 Task: Look for products in the category "Hard Seltzer" with lime flavor.
Action: Mouse moved to (850, 312)
Screenshot: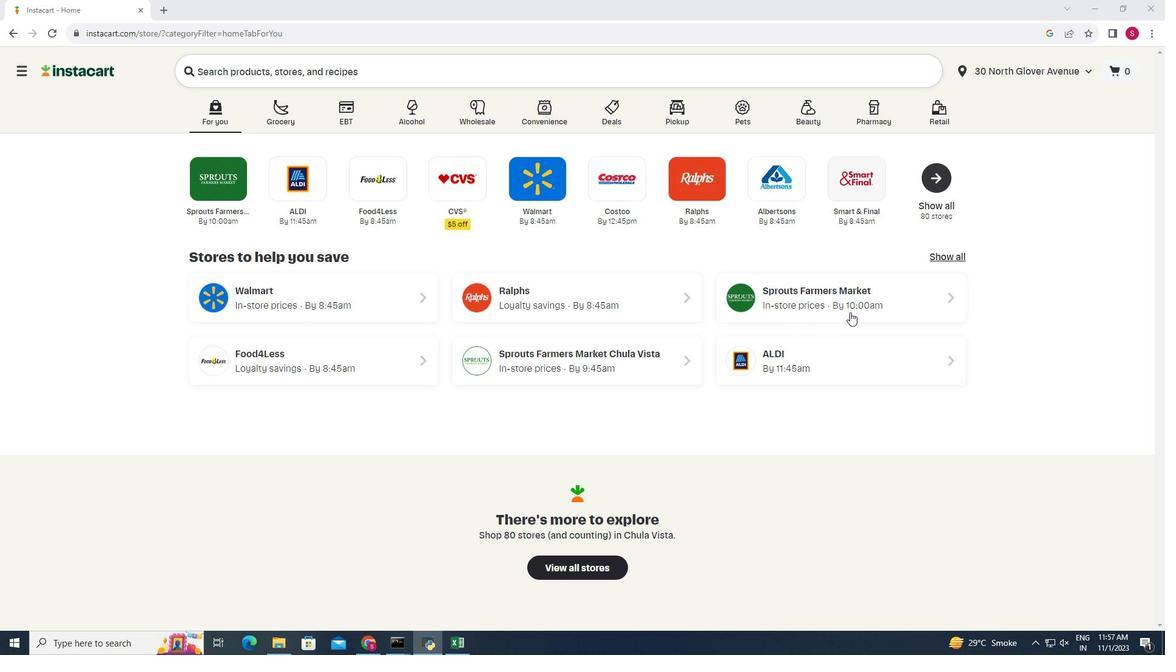 
Action: Mouse pressed left at (850, 312)
Screenshot: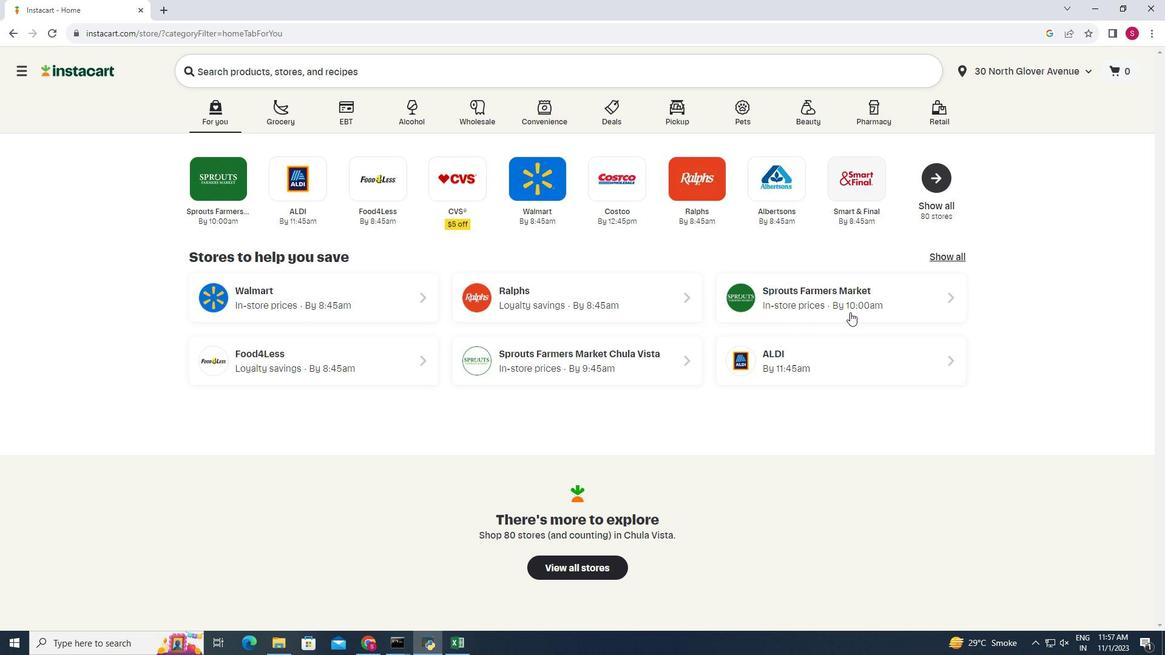
Action: Mouse moved to (72, 599)
Screenshot: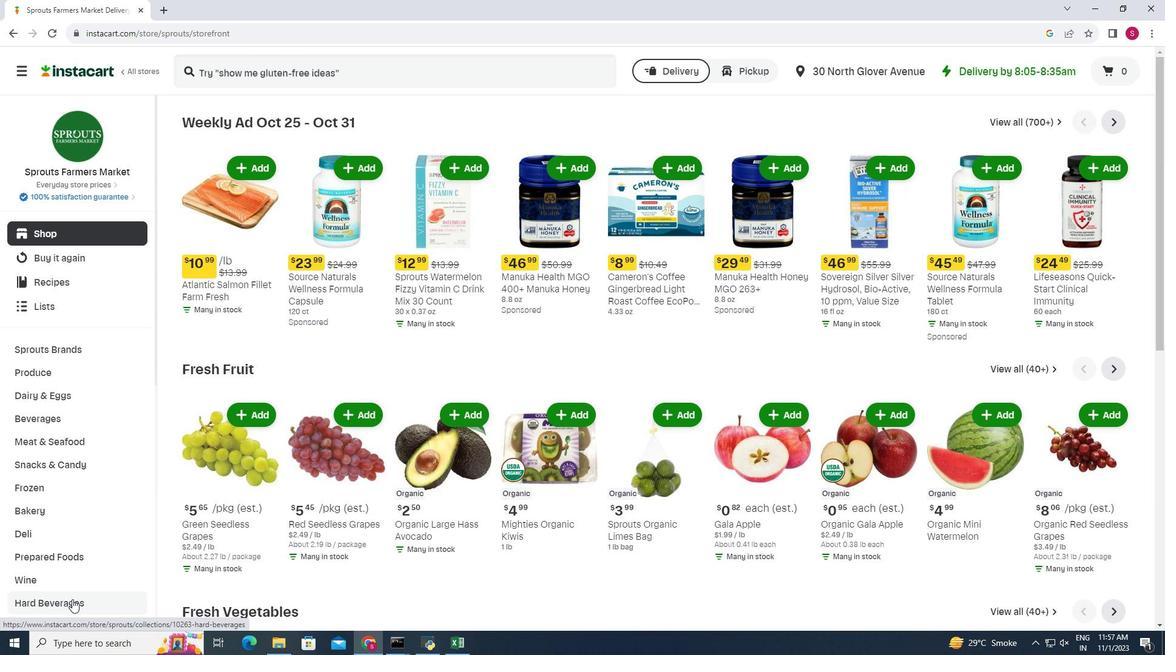 
Action: Mouse pressed left at (72, 599)
Screenshot: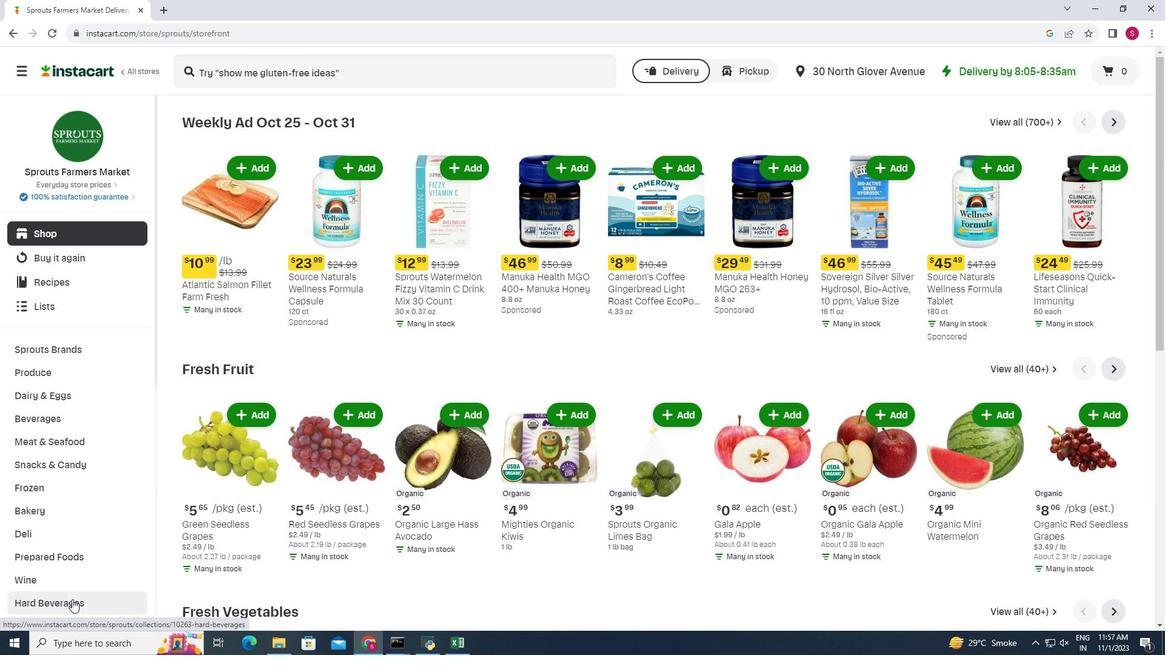 
Action: Mouse moved to (316, 143)
Screenshot: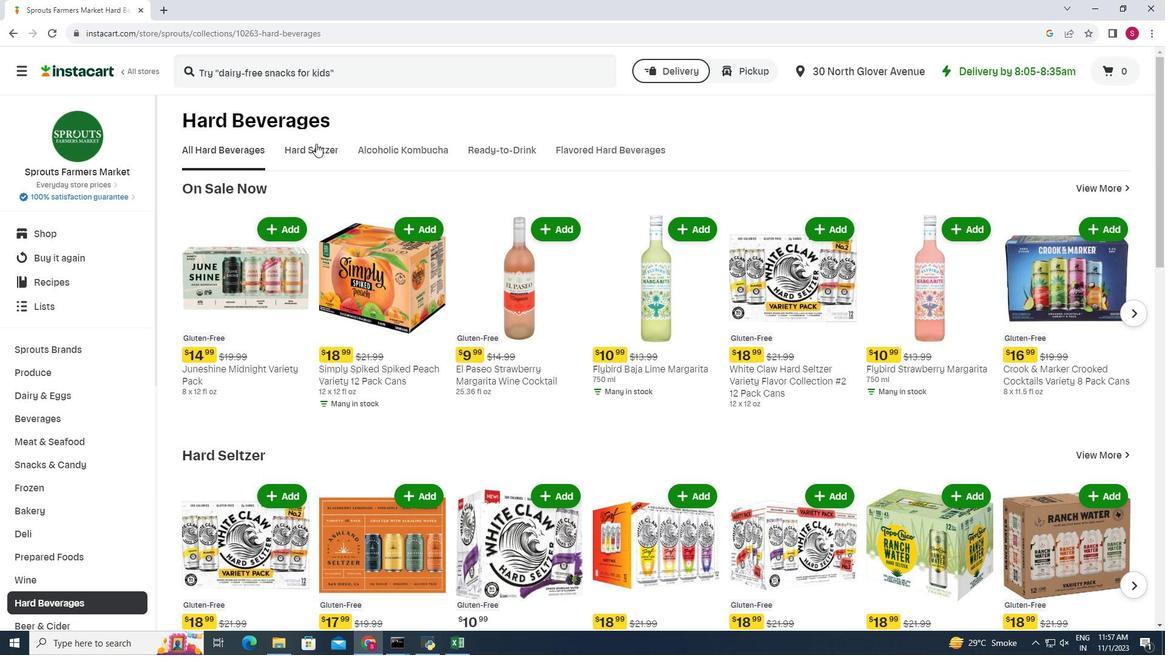 
Action: Mouse pressed left at (316, 143)
Screenshot: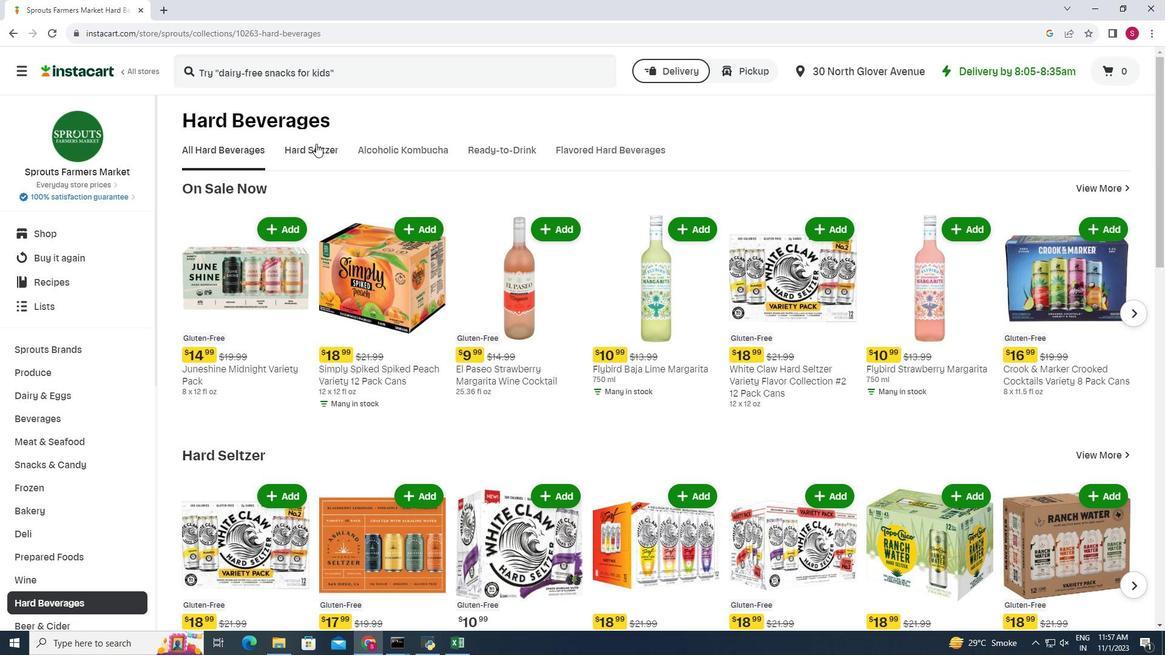
Action: Mouse moved to (1057, 343)
Screenshot: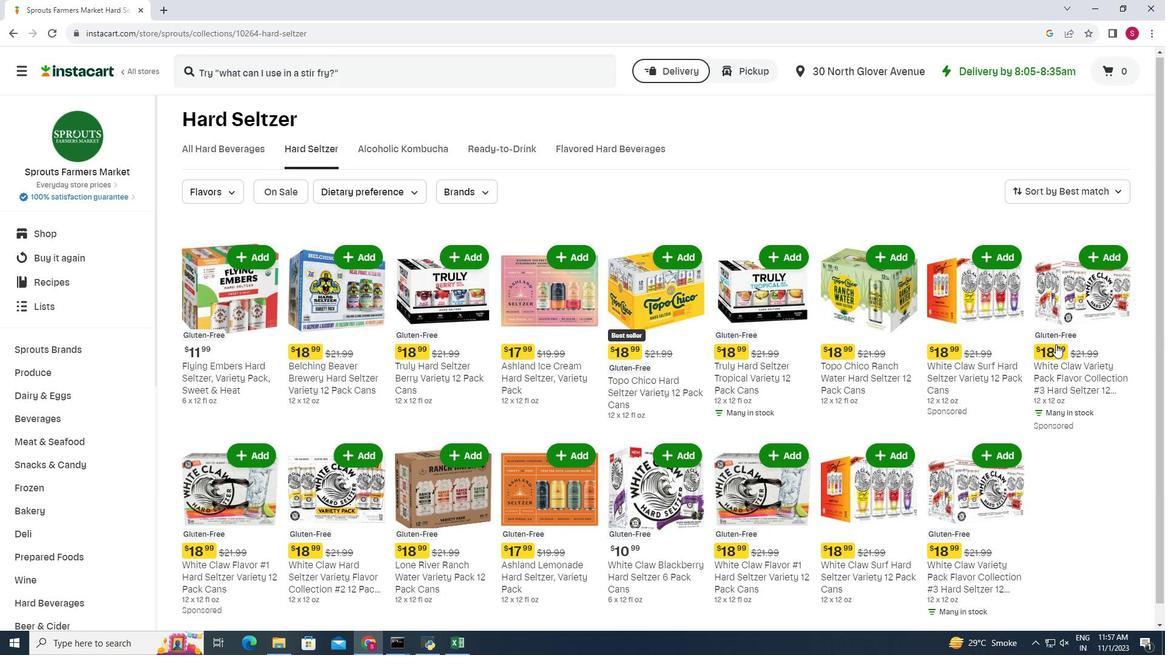 
Action: Mouse scrolled (1057, 343) with delta (0, 0)
Screenshot: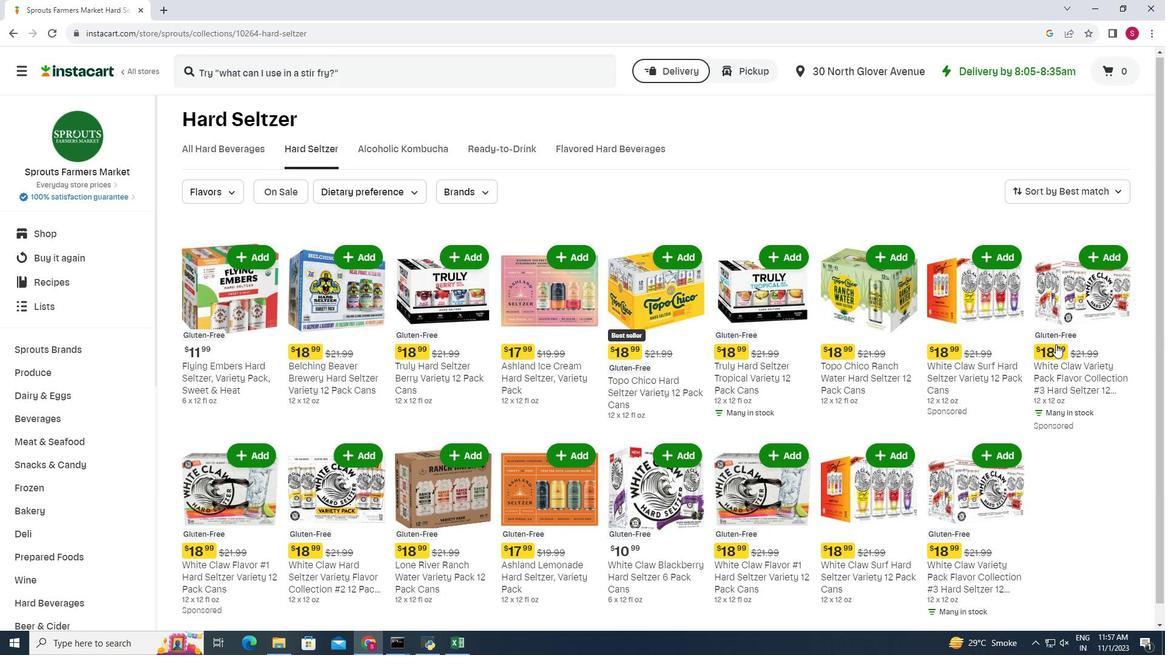 
Action: Mouse moved to (1056, 344)
Screenshot: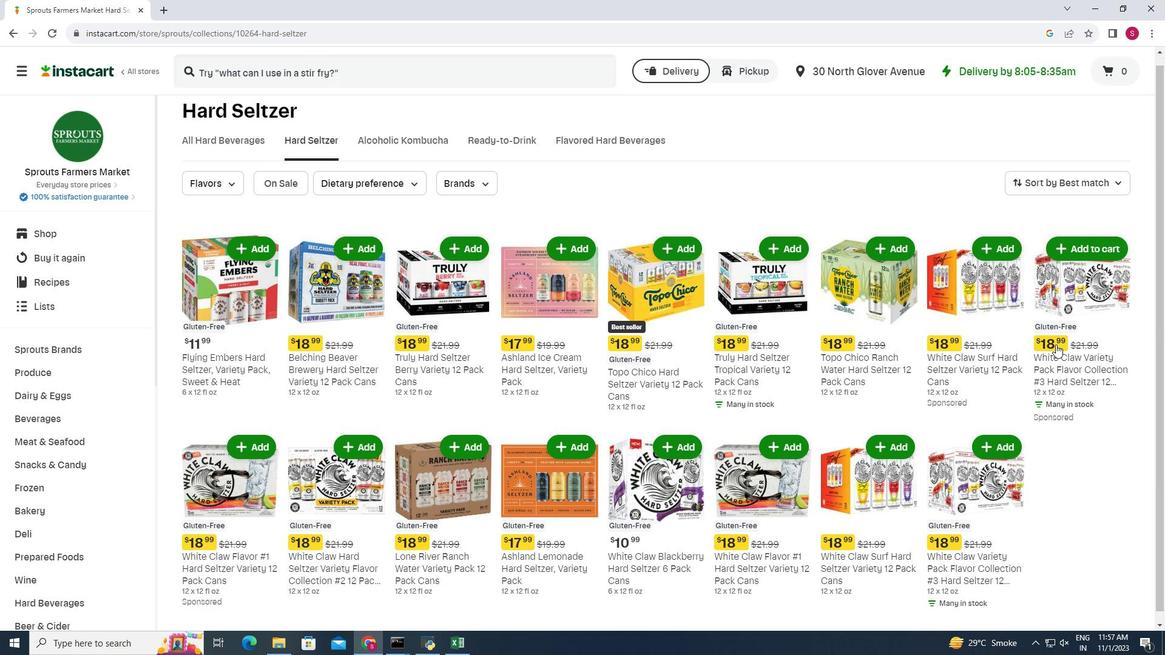 
Action: Mouse scrolled (1056, 344) with delta (0, 0)
Screenshot: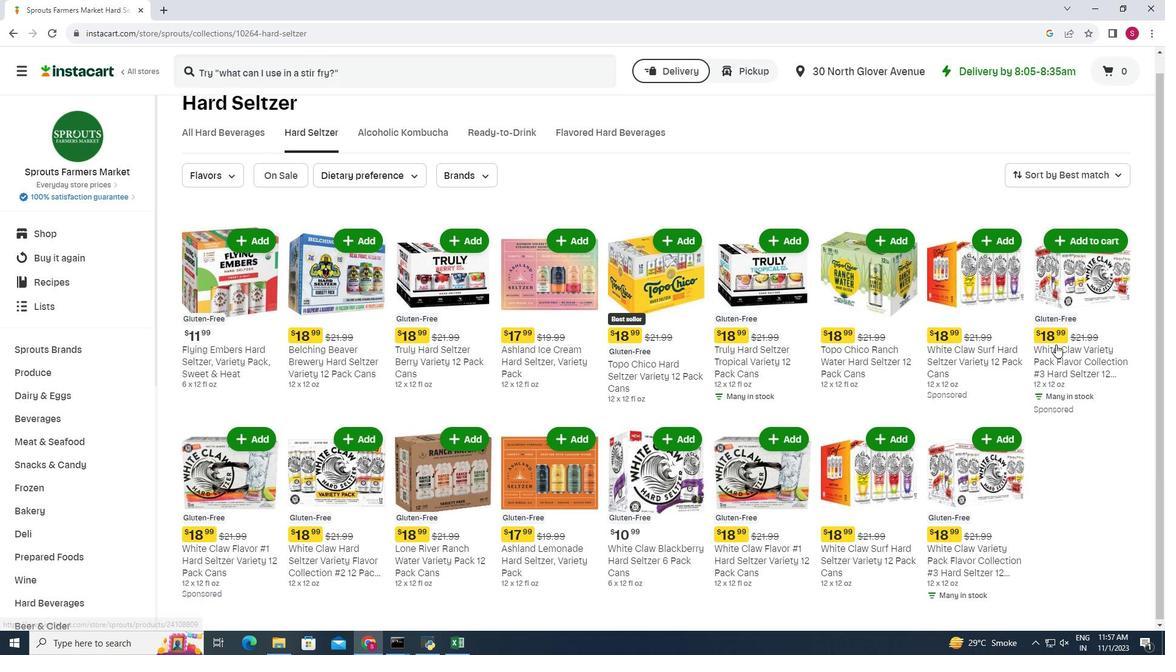 
Action: Mouse scrolled (1056, 344) with delta (0, 0)
Screenshot: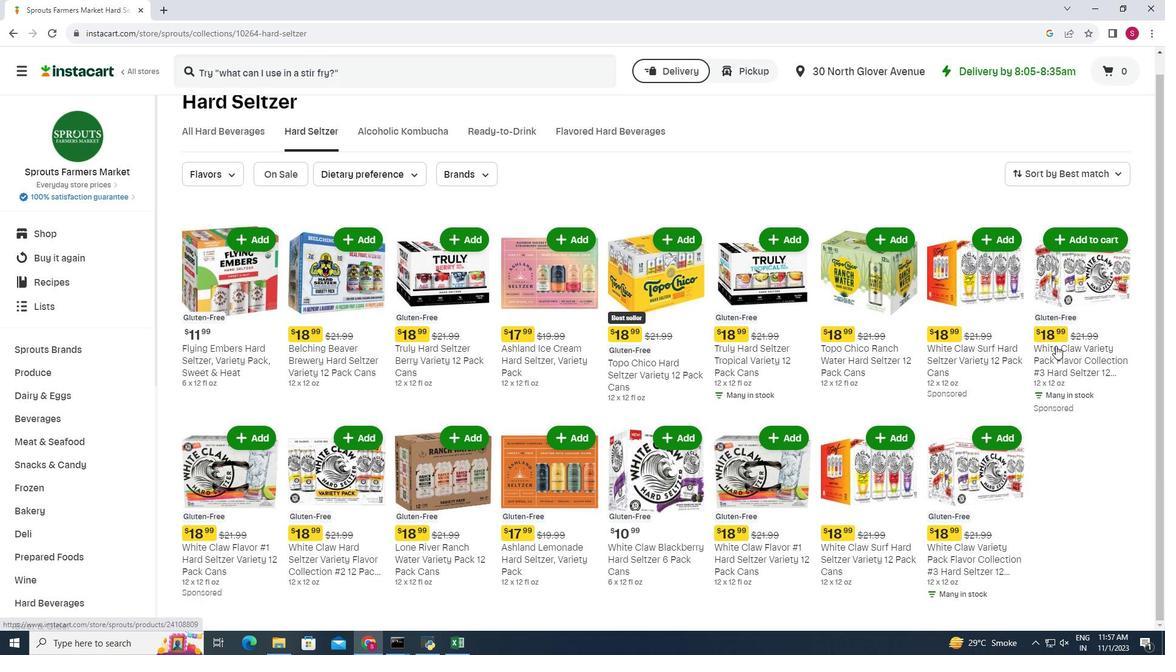 
Action: Mouse moved to (1056, 346)
Screenshot: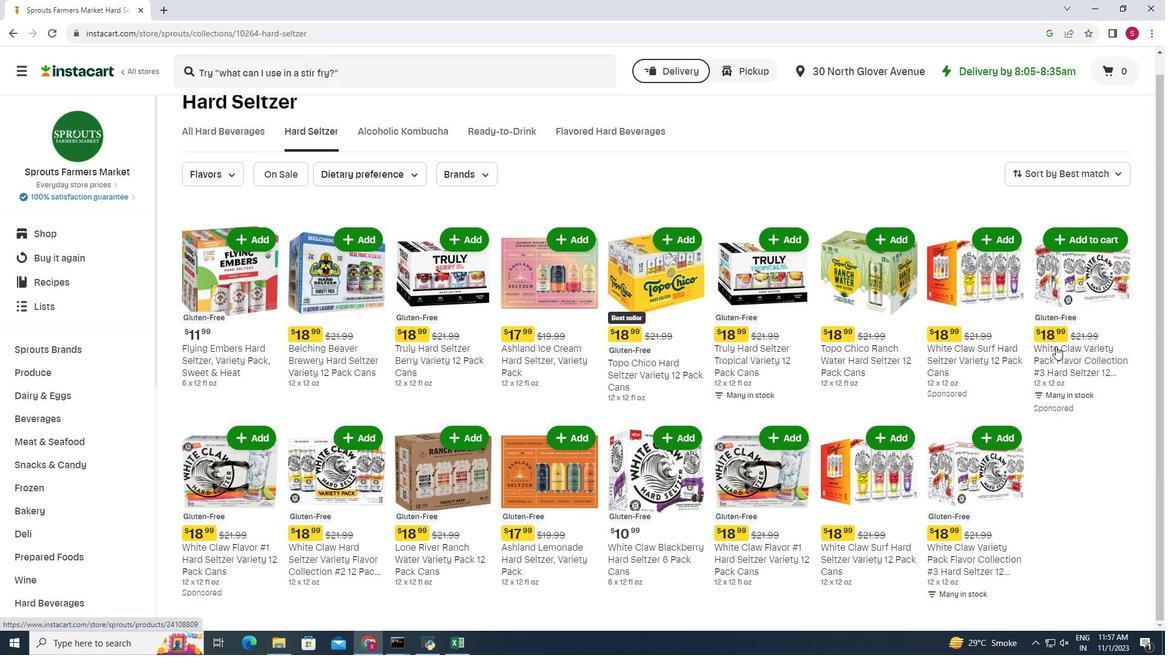 
Action: Mouse scrolled (1056, 346) with delta (0, 0)
Screenshot: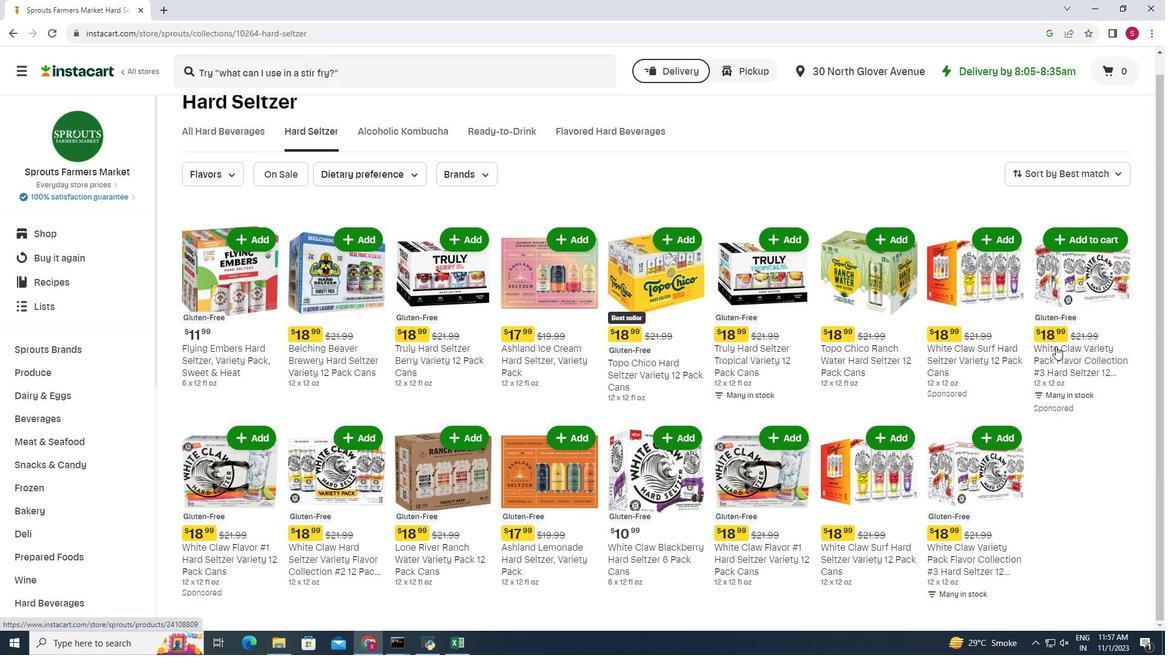 
Action: Mouse moved to (1096, 416)
Screenshot: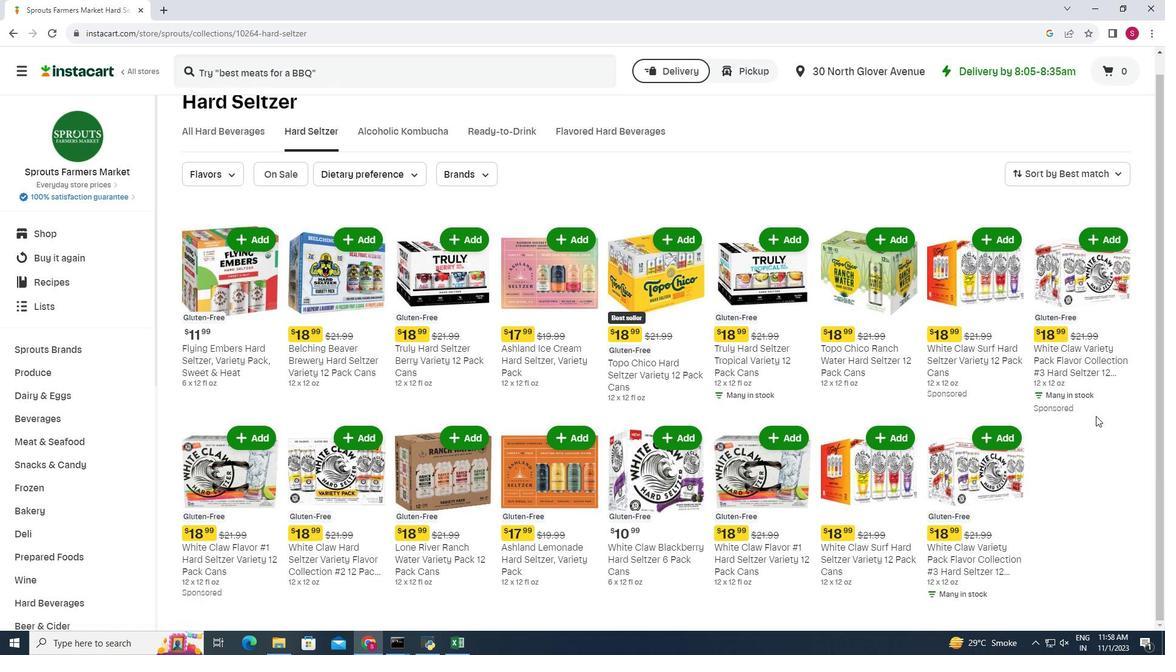 
